 Task: Create Card Penetration Testing in Board Website Security to Workspace Enterprise Risk Management. Create Card Prototype Testing Review in Board Legal Documentation to Workspace Enterprise Risk Management. Create Card Vulnerability Assessment in Board Public Relations Crisis Communication Planning and Preparation to Workspace Enterprise Risk Management
Action: Mouse moved to (65, 355)
Screenshot: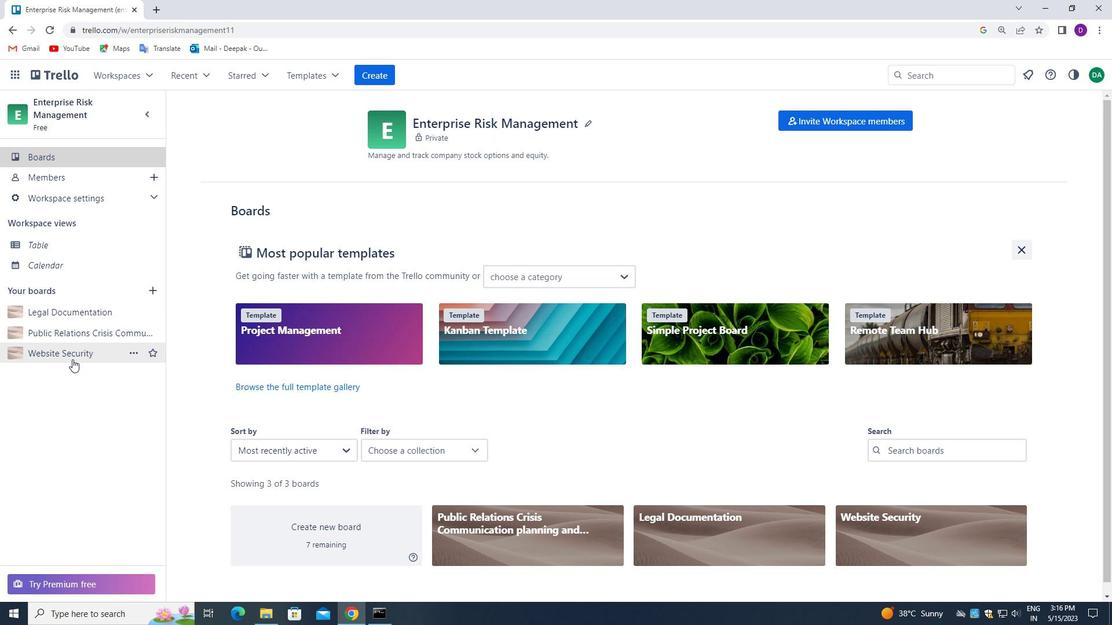 
Action: Mouse pressed left at (65, 355)
Screenshot: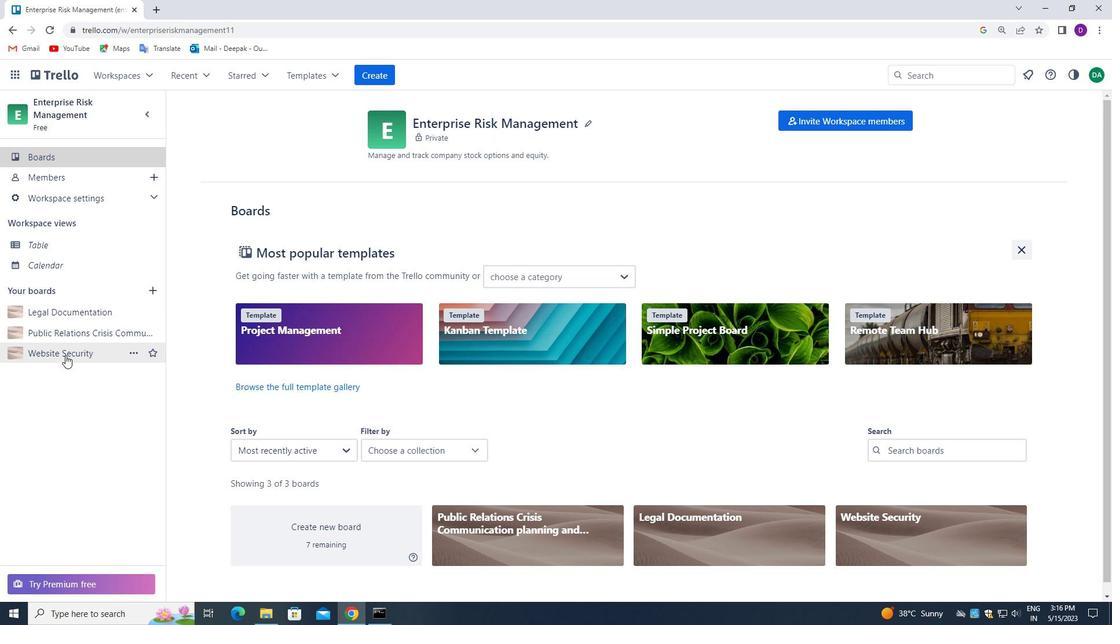 
Action: Mouse moved to (224, 179)
Screenshot: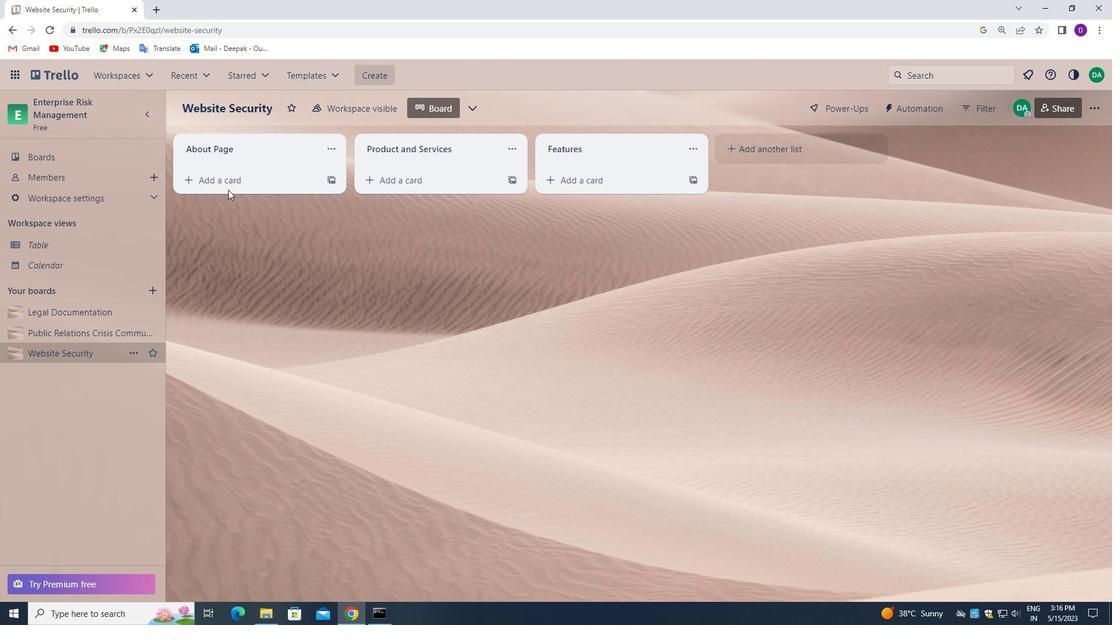 
Action: Mouse pressed left at (224, 179)
Screenshot: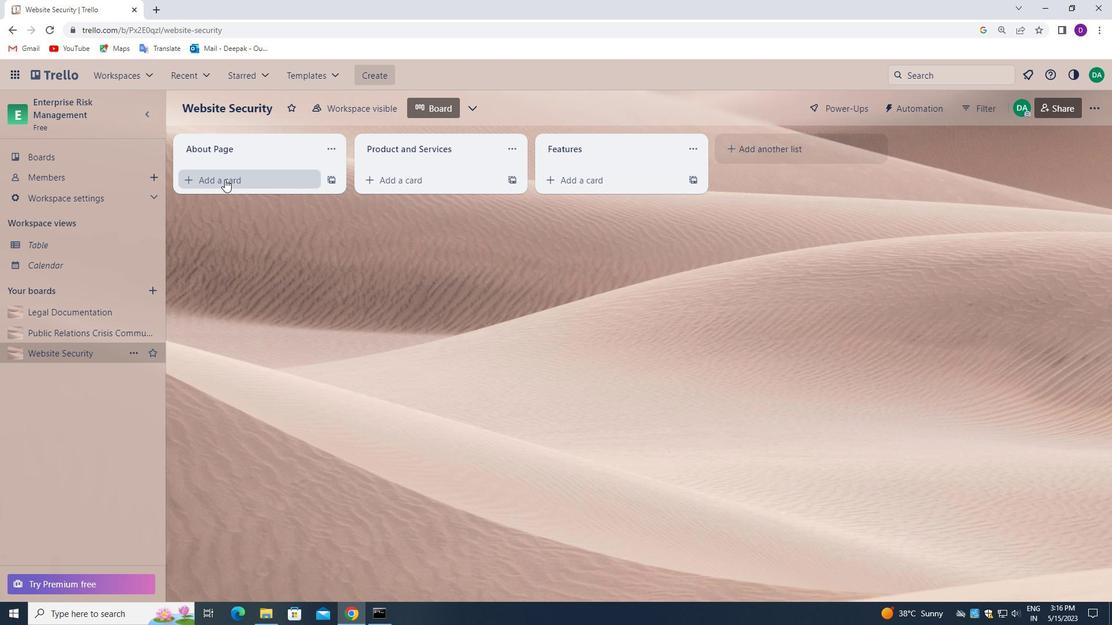 
Action: Mouse pressed left at (224, 179)
Screenshot: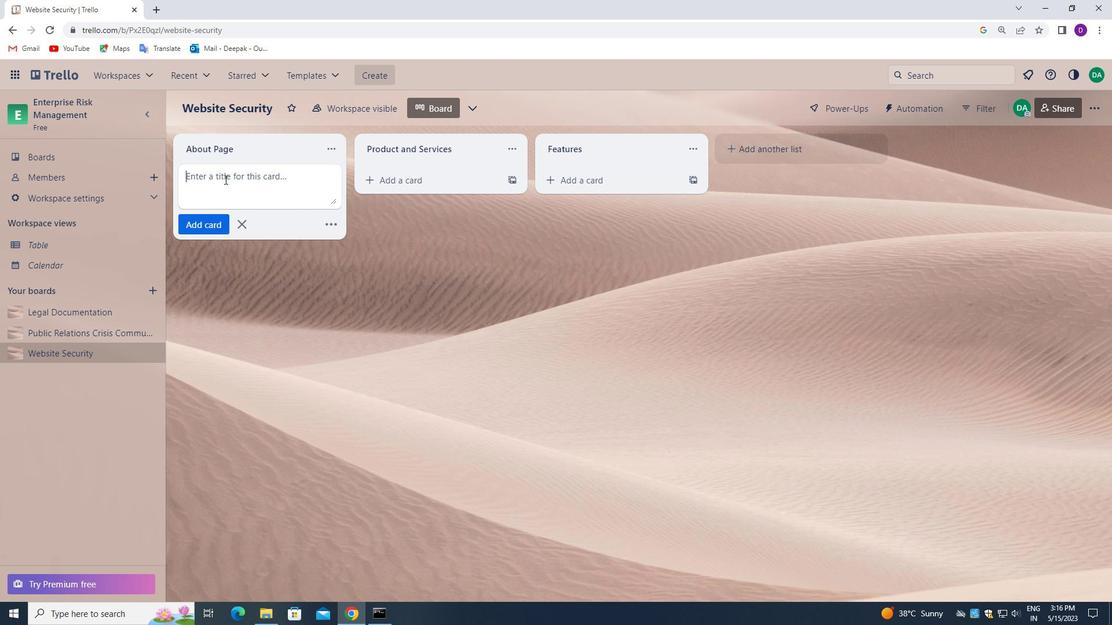 
Action: Mouse moved to (239, 332)
Screenshot: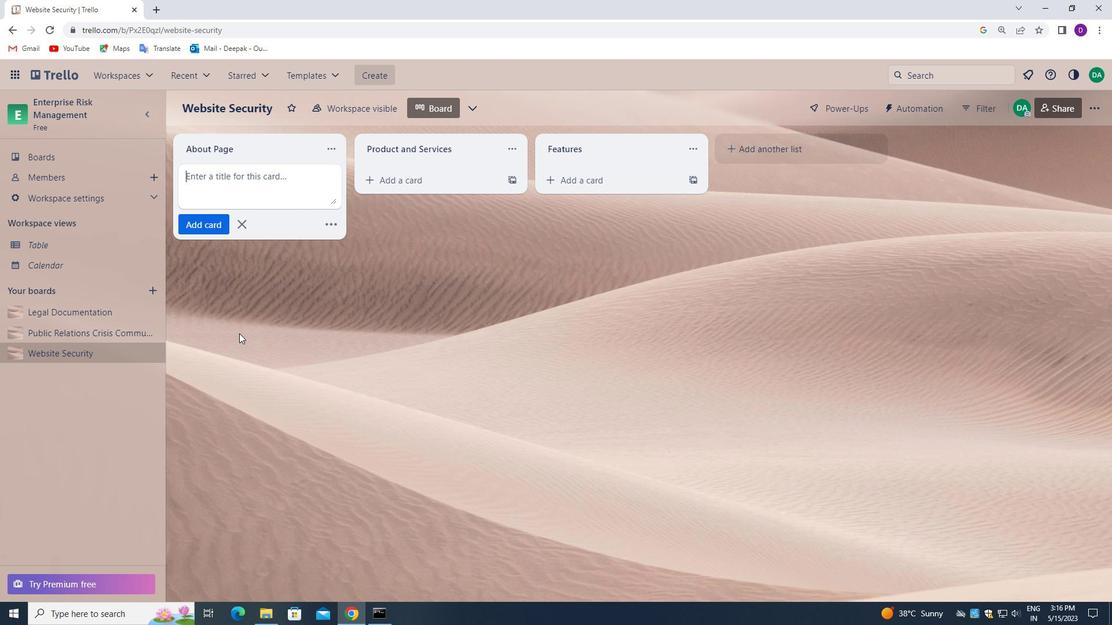 
Action: Key pressed <Key.shift>PENETRATION<Key.space><Key.shift_r>TESTING
Screenshot: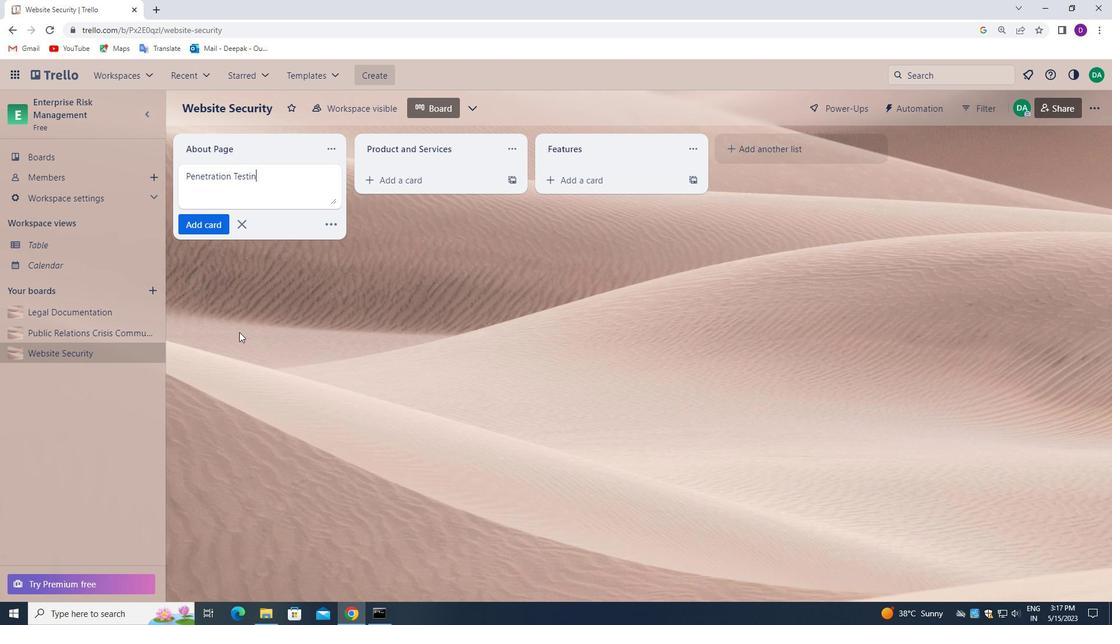 
Action: Mouse moved to (203, 229)
Screenshot: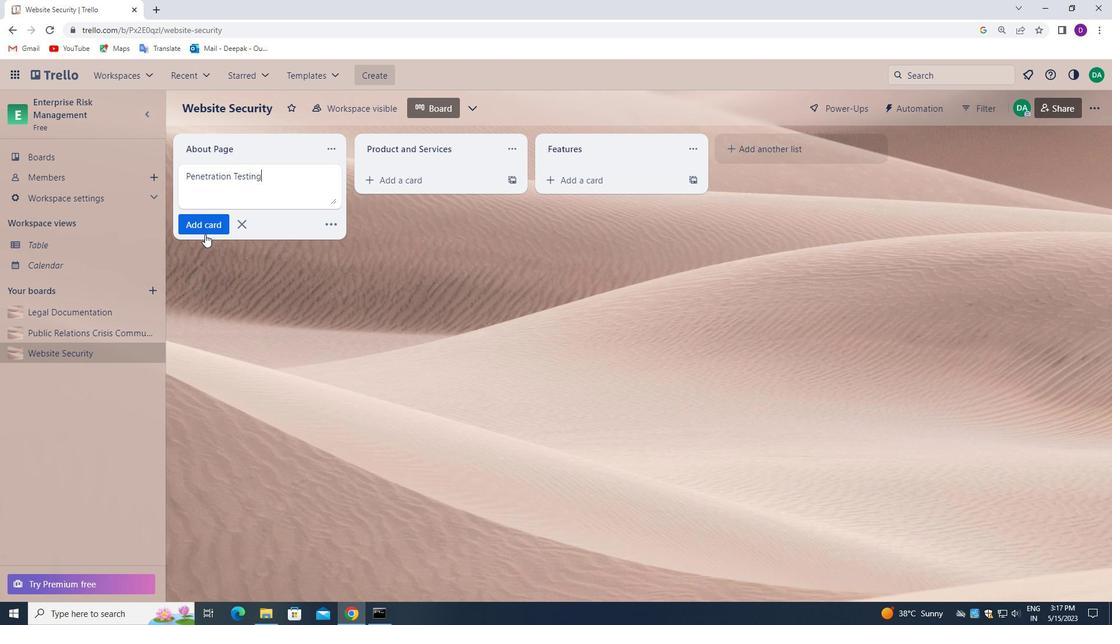 
Action: Mouse pressed left at (203, 229)
Screenshot: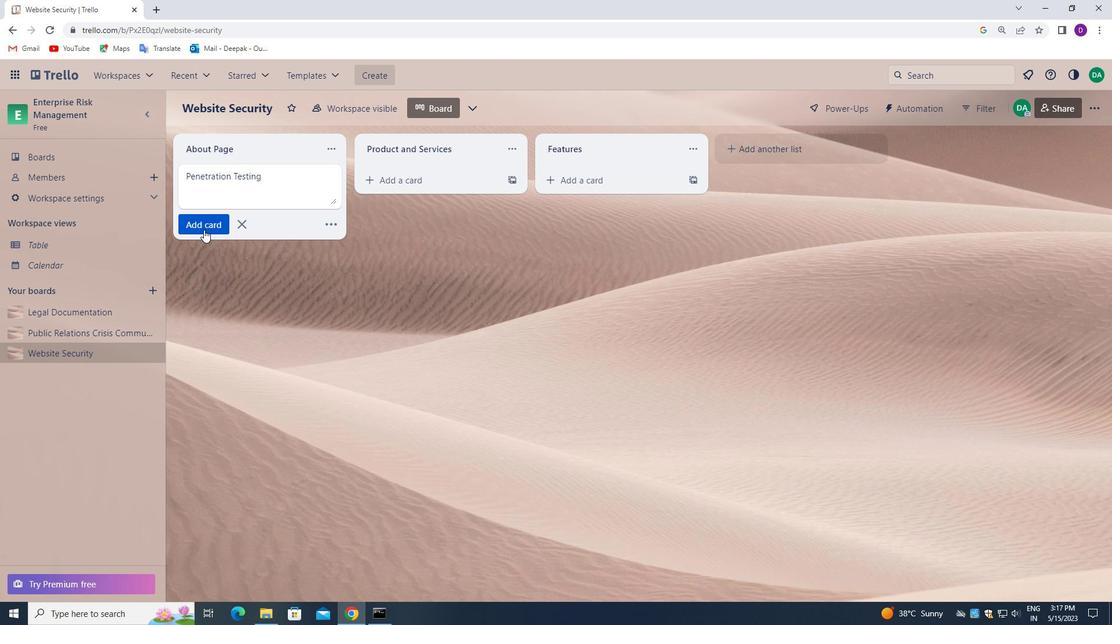 
Action: Mouse moved to (379, 247)
Screenshot: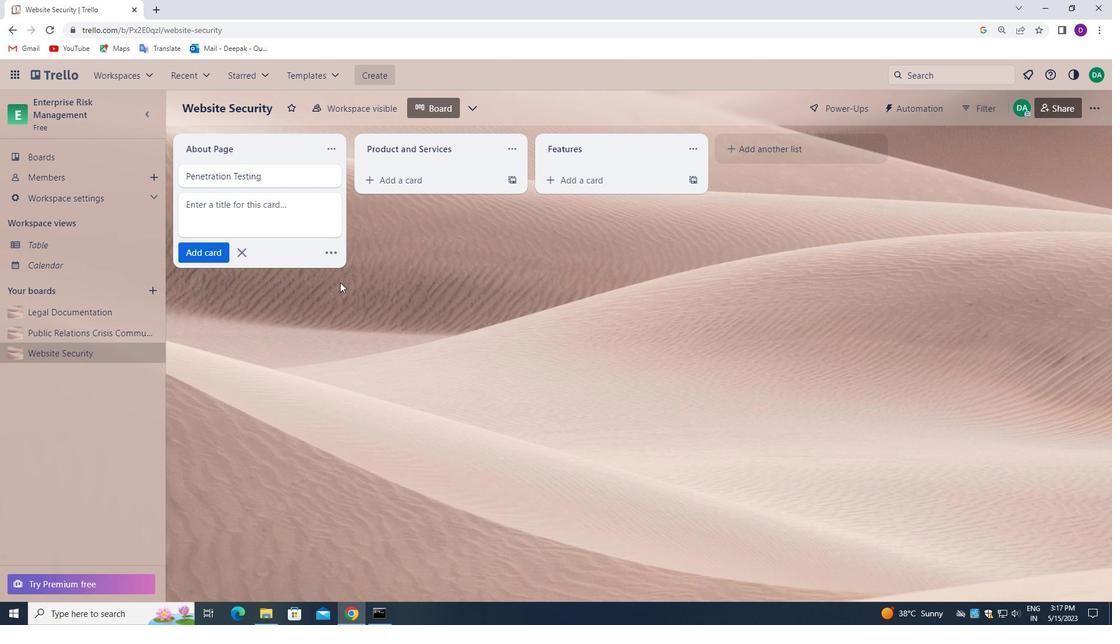 
Action: Mouse pressed left at (379, 247)
Screenshot: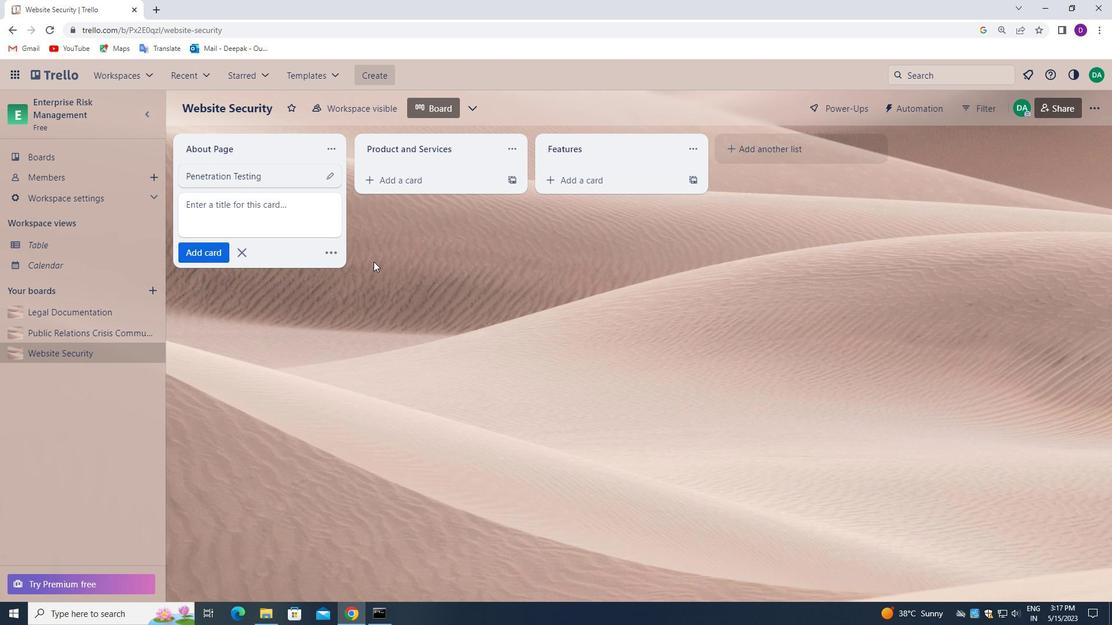 
Action: Mouse moved to (63, 308)
Screenshot: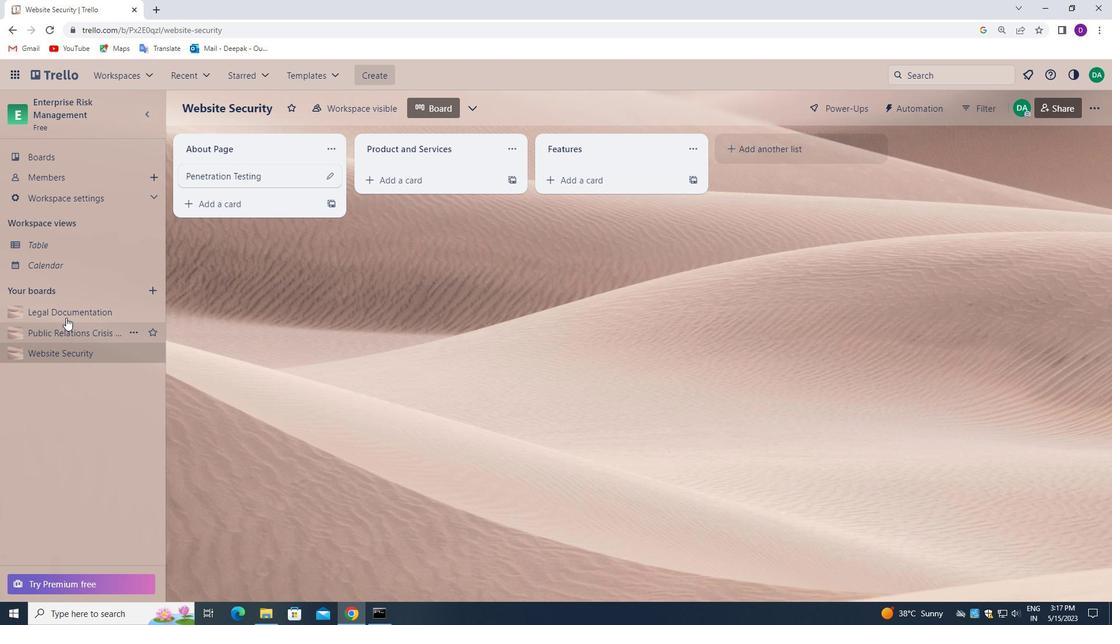 
Action: Mouse pressed left at (63, 308)
Screenshot: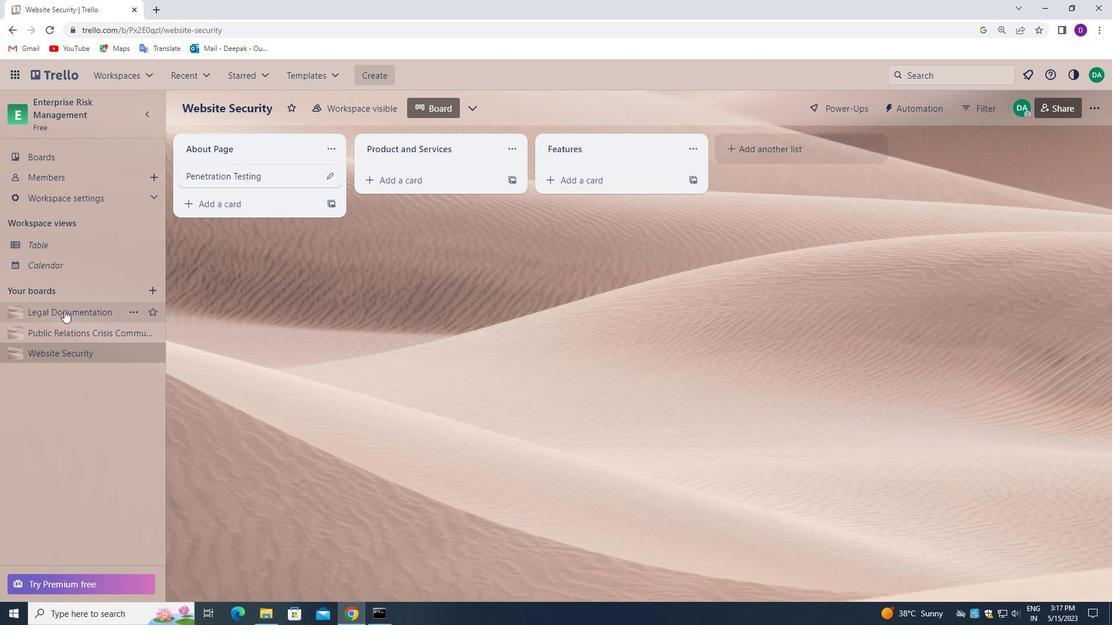 
Action: Mouse moved to (212, 174)
Screenshot: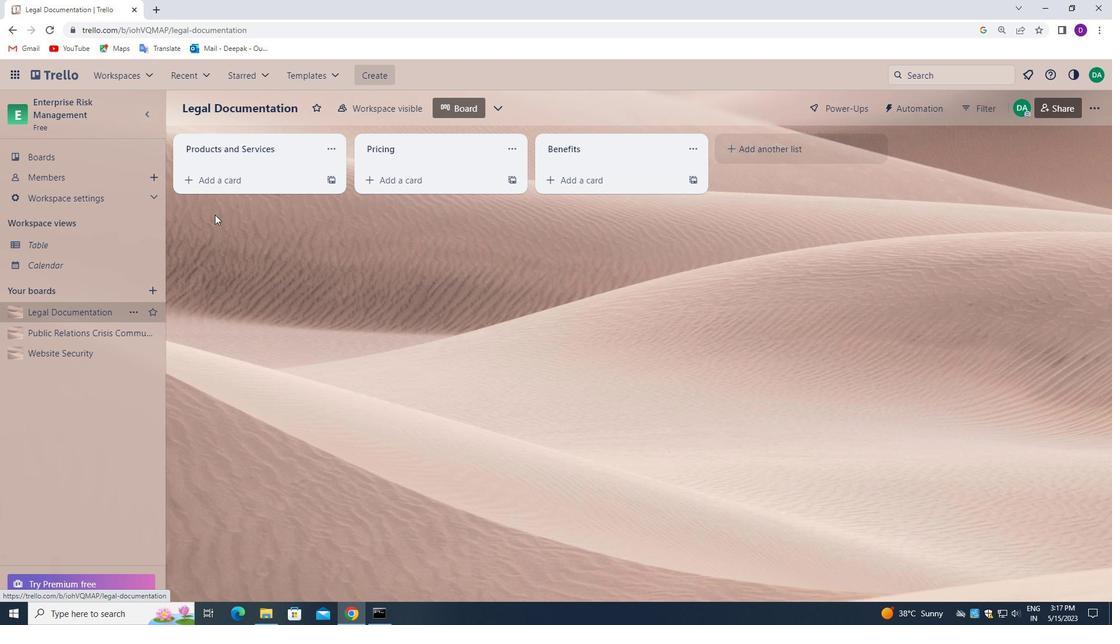
Action: Mouse pressed left at (212, 174)
Screenshot: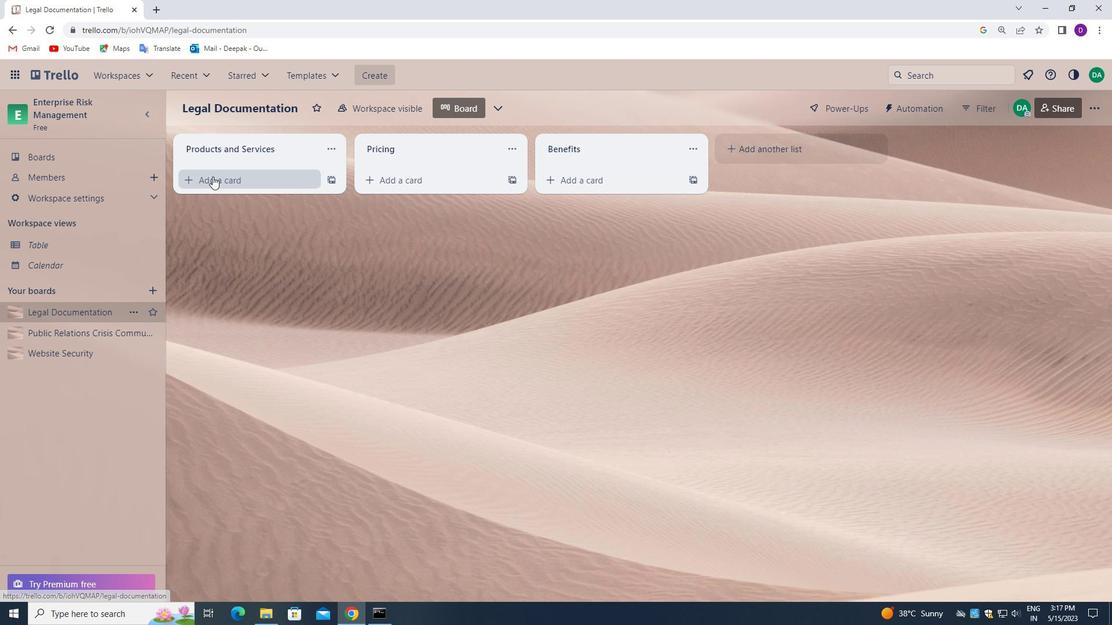 
Action: Mouse moved to (280, 347)
Screenshot: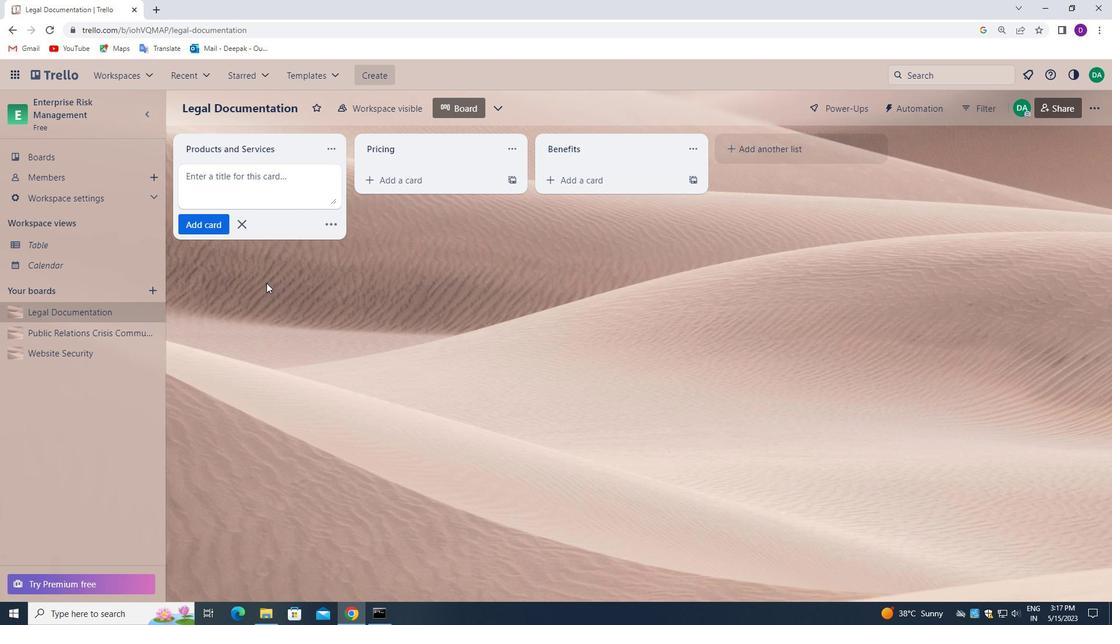 
Action: Key pressed <Key.shift>PROTOTYPE<Key.space><Key.shift_r>TESTING<Key.space><Key.shift_r>REVIEE<Key.backspace>W<Key.space>
Screenshot: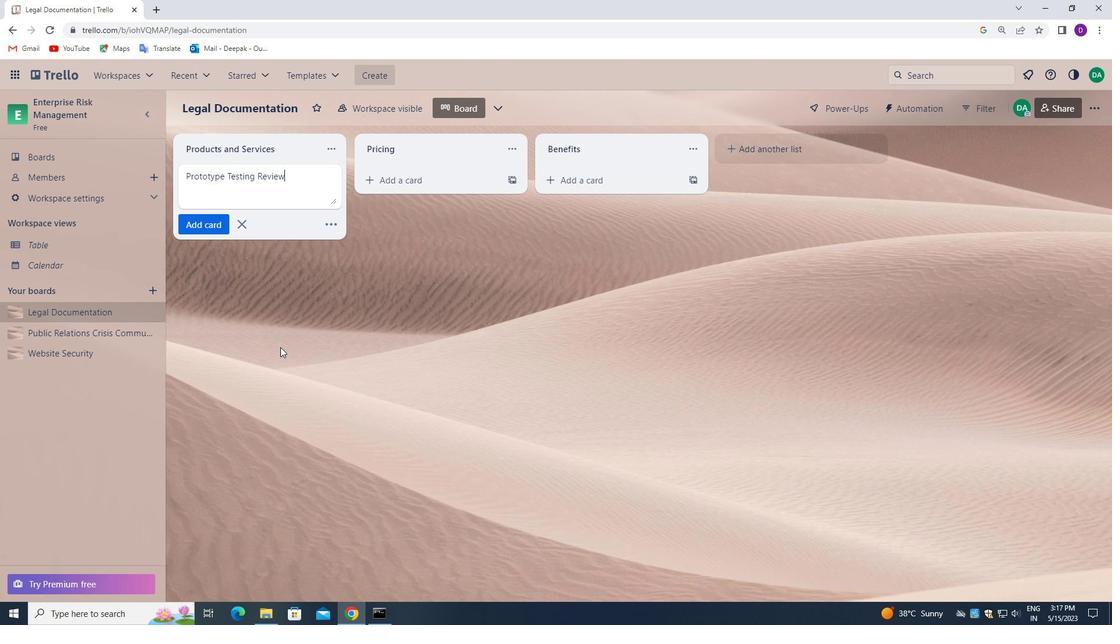
Action: Mouse moved to (201, 228)
Screenshot: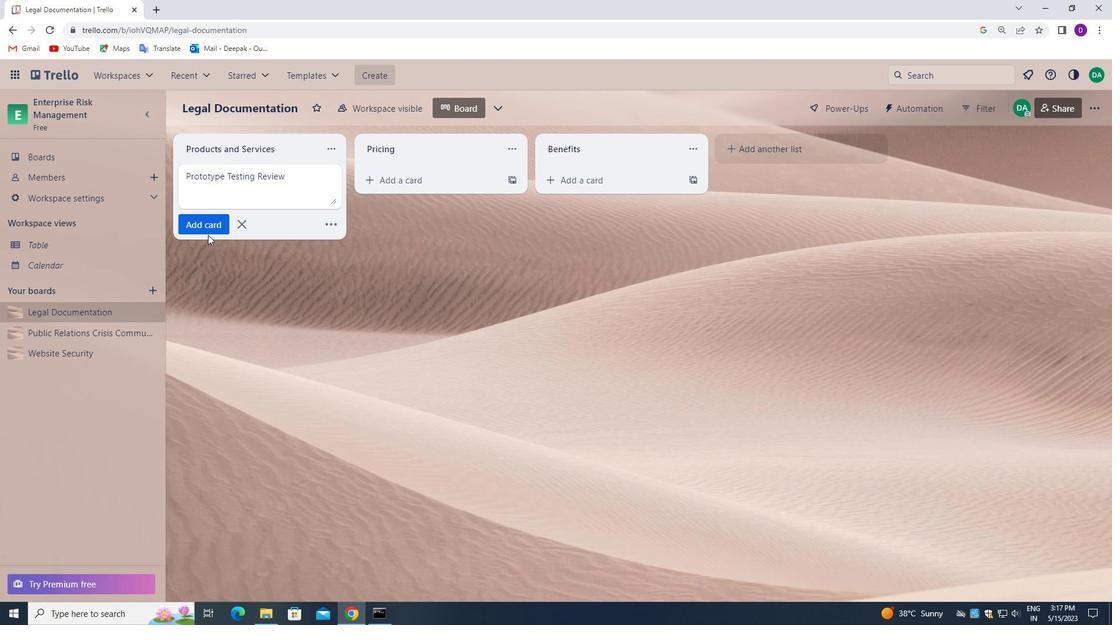 
Action: Mouse pressed left at (201, 228)
Screenshot: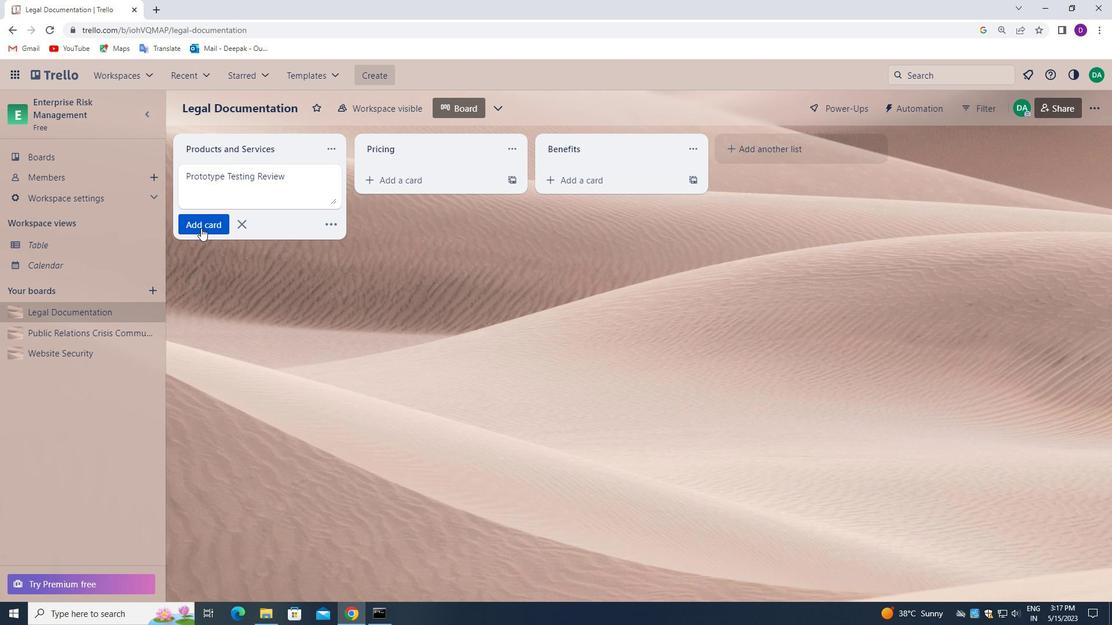 
Action: Mouse moved to (362, 228)
Screenshot: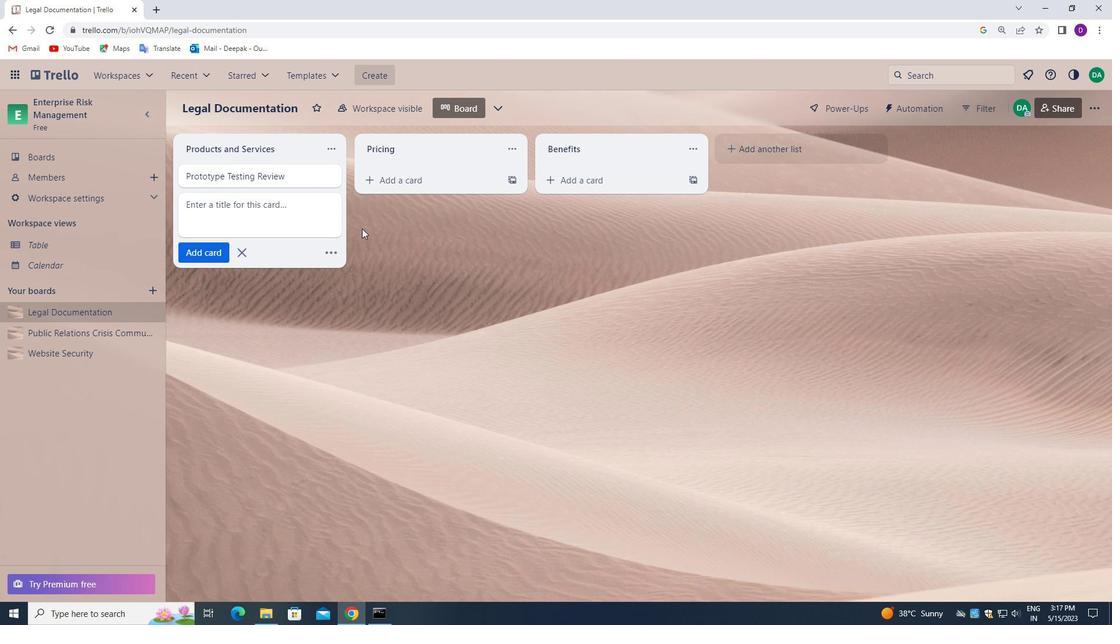
Action: Mouse pressed left at (362, 228)
Screenshot: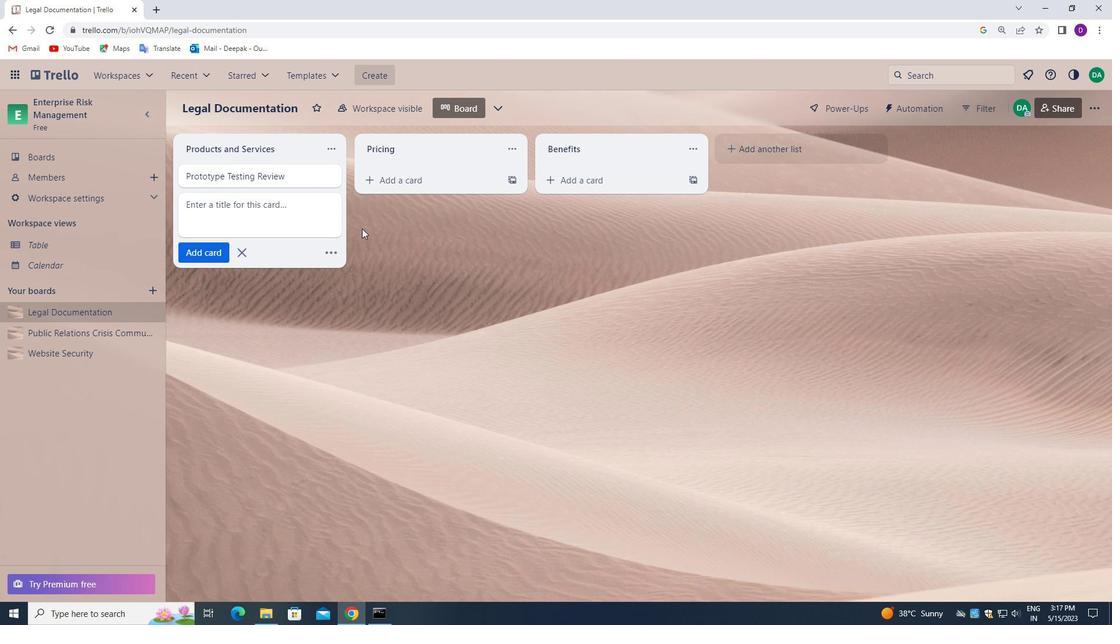 
Action: Mouse moved to (412, 271)
Screenshot: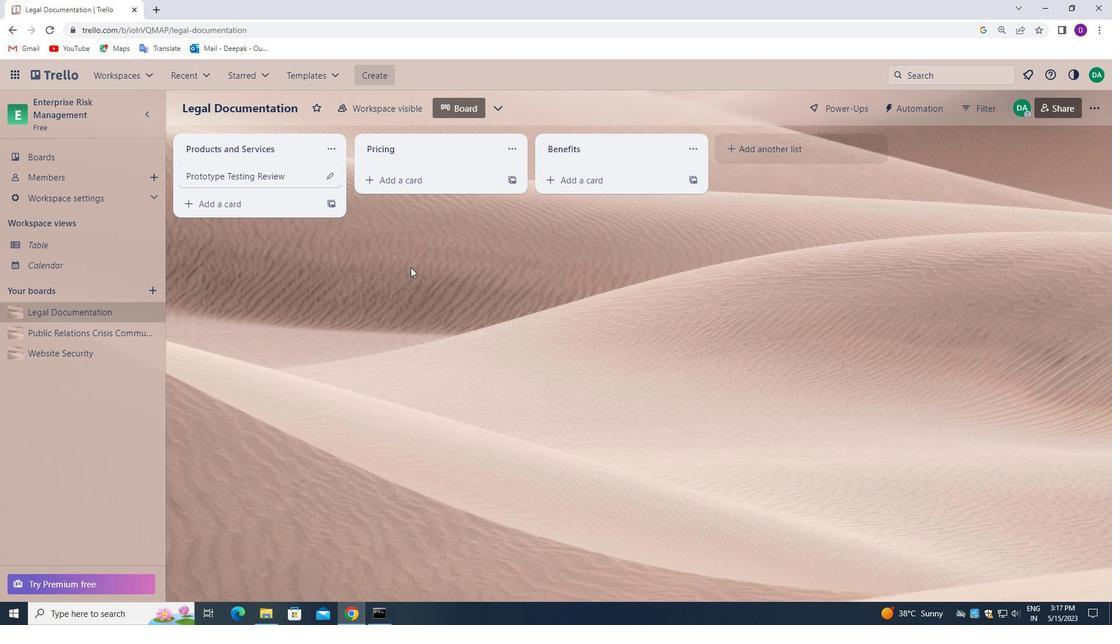 
Action: Mouse scrolled (412, 271) with delta (0, 0)
Screenshot: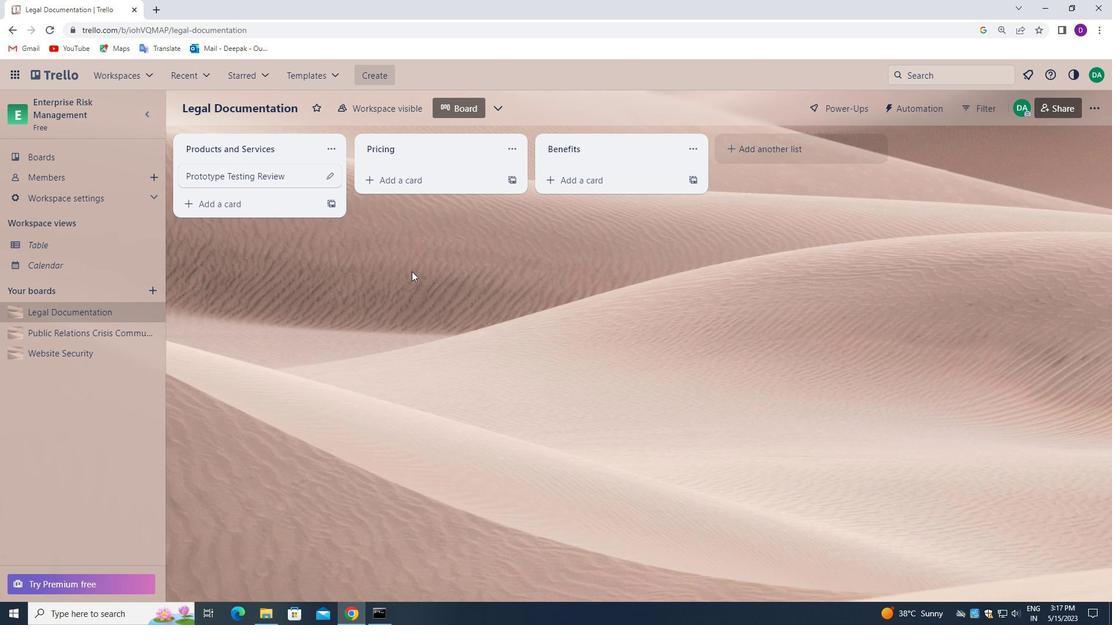
Action: Mouse moved to (387, 284)
Screenshot: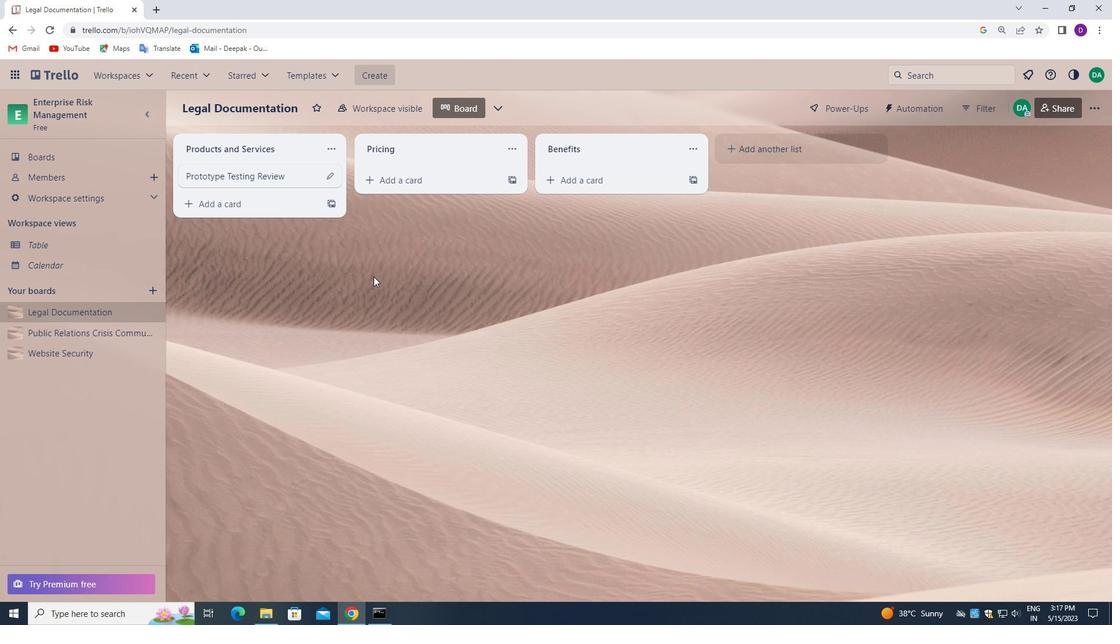 
Action: Mouse scrolled (387, 283) with delta (0, 0)
Screenshot: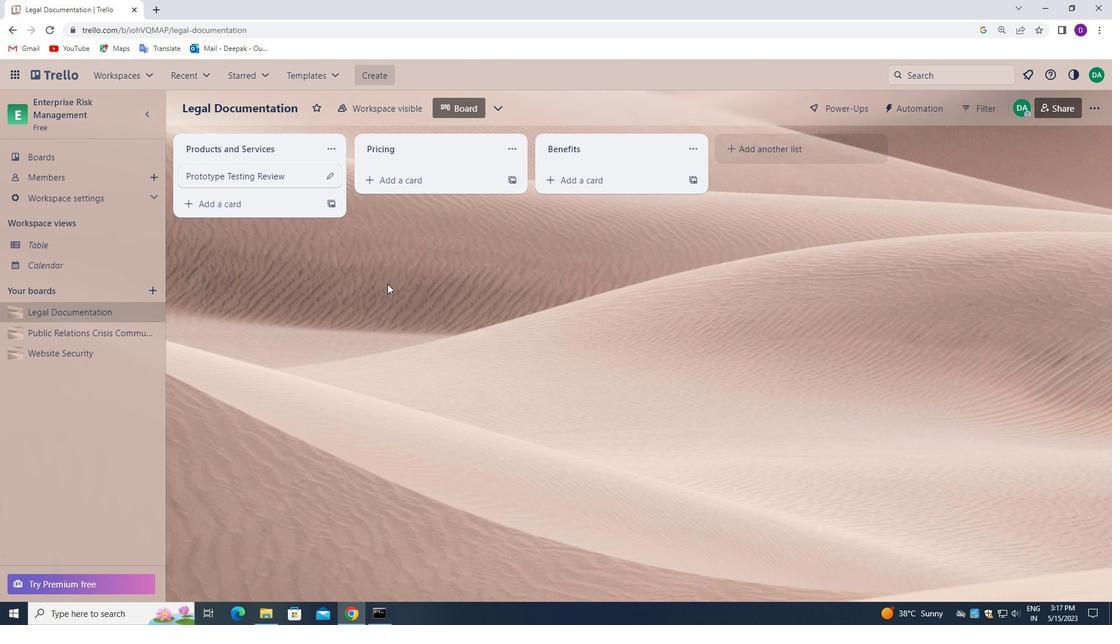 
Action: Mouse moved to (372, 284)
Screenshot: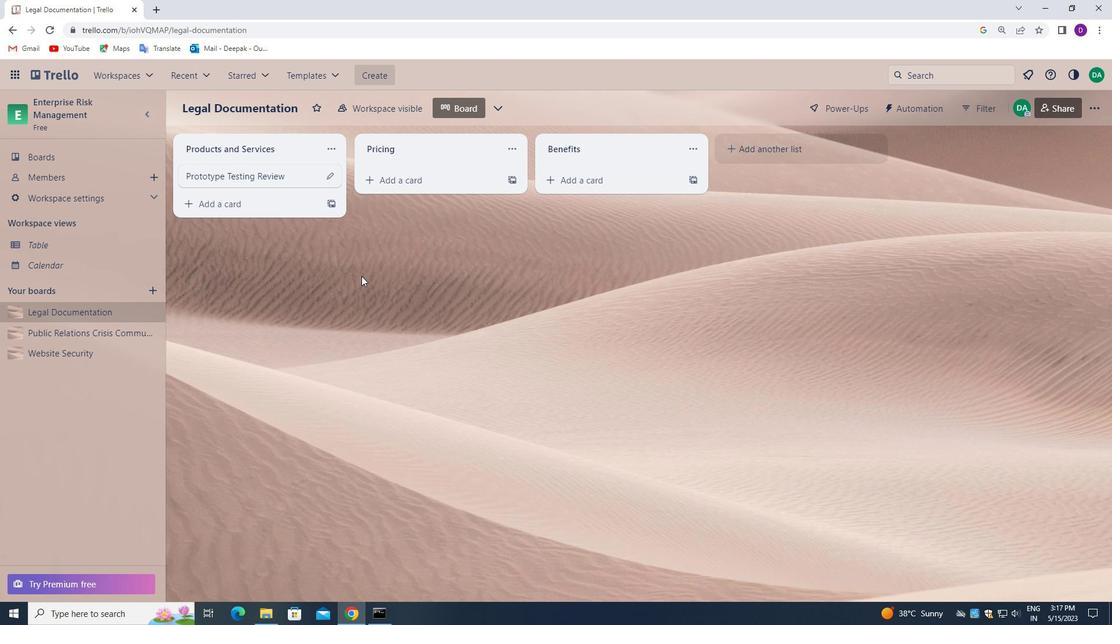 
Action: Mouse scrolled (372, 283) with delta (0, 0)
Screenshot: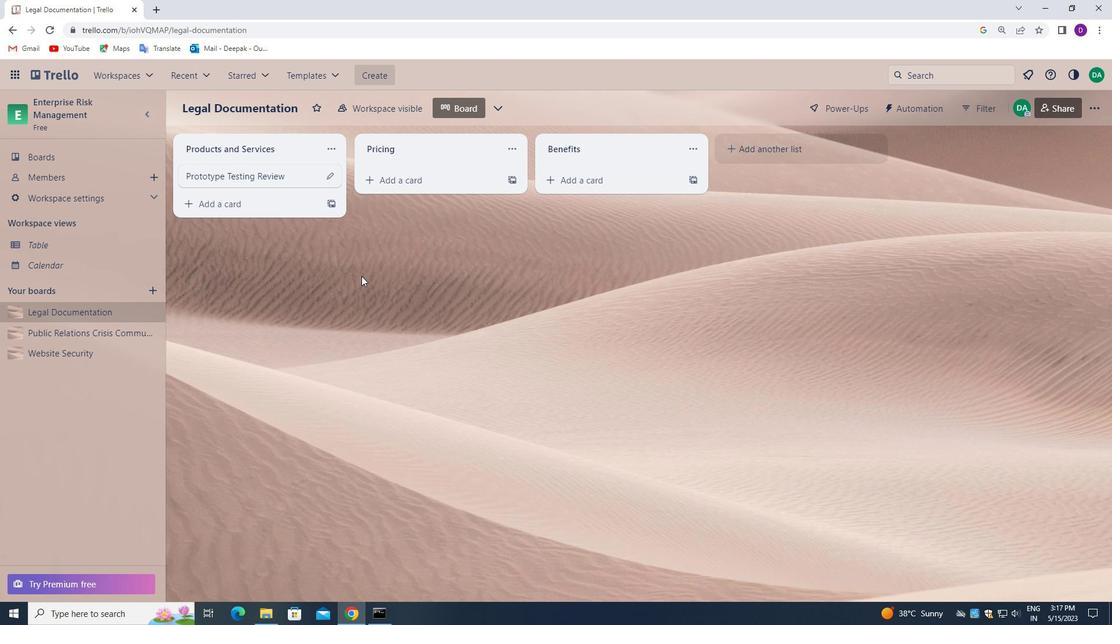 
Action: Mouse moved to (70, 331)
Screenshot: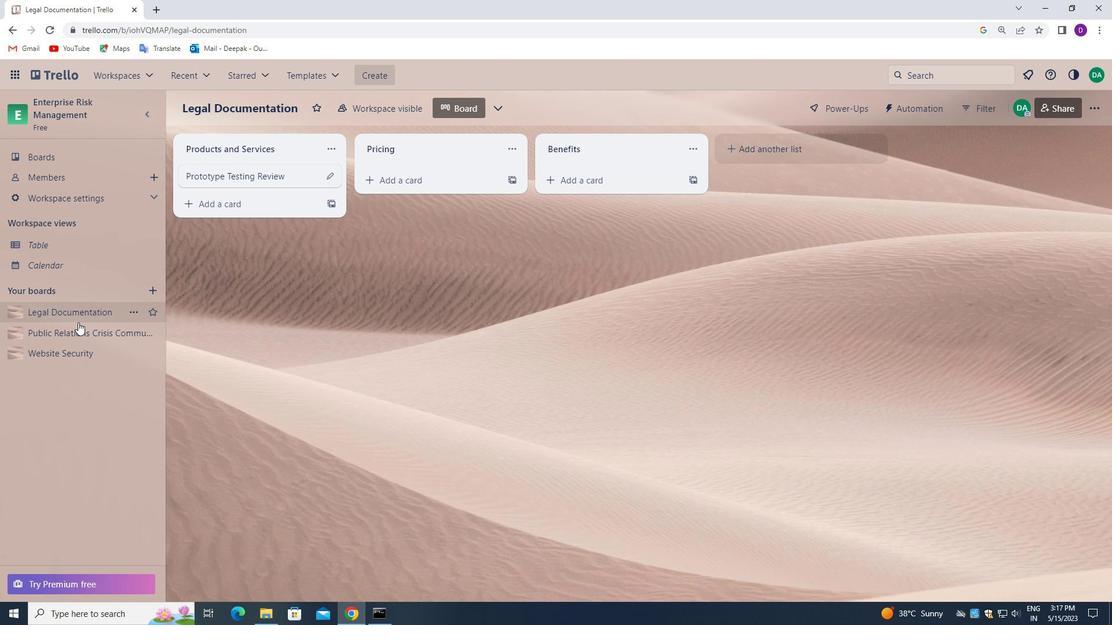 
Action: Mouse pressed left at (70, 331)
Screenshot: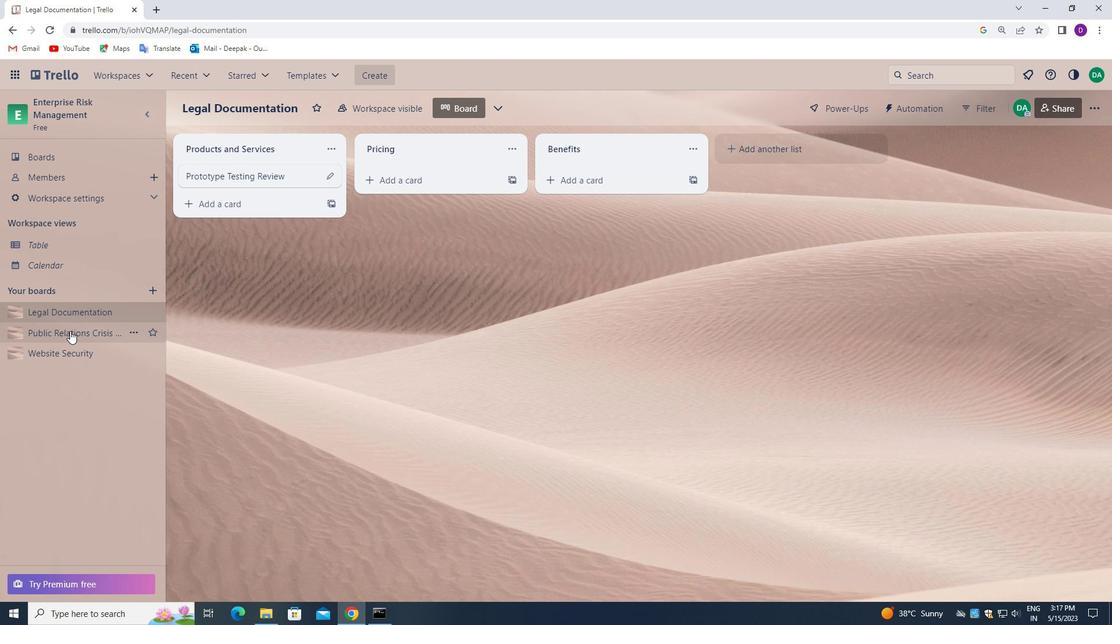 
Action: Mouse moved to (230, 181)
Screenshot: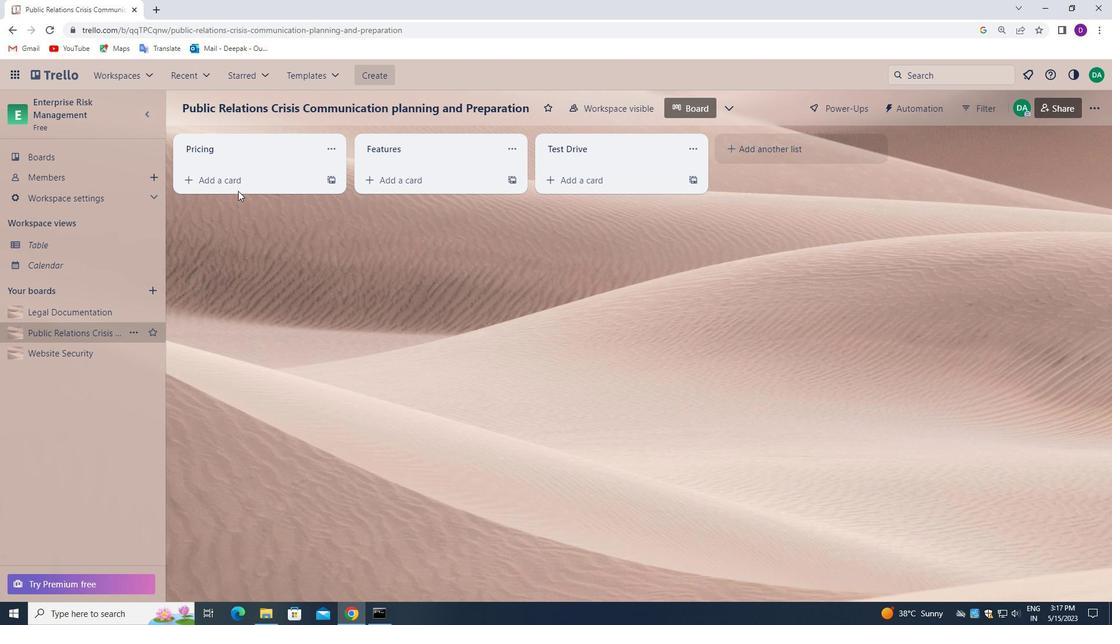 
Action: Mouse pressed left at (230, 181)
Screenshot: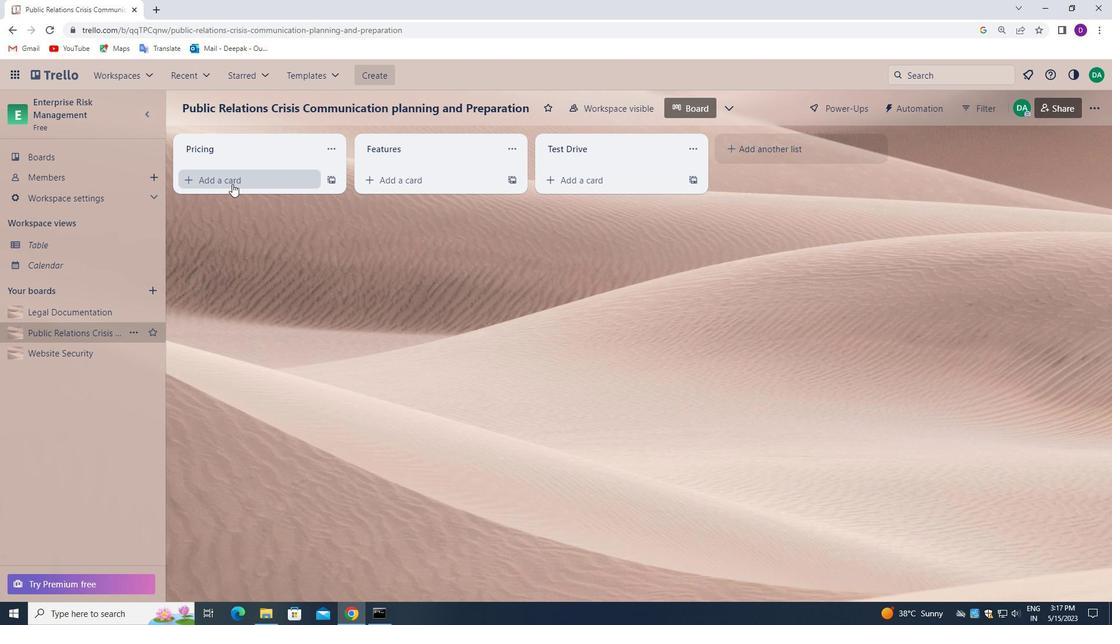 
Action: Mouse pressed left at (230, 181)
Screenshot: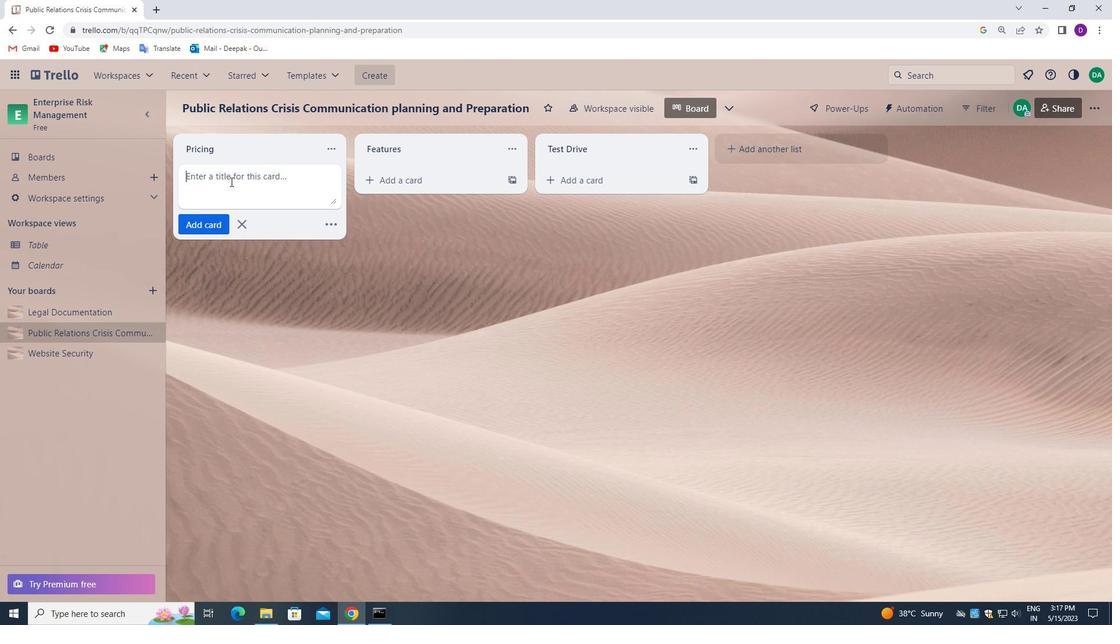 
Action: Mouse moved to (271, 351)
Screenshot: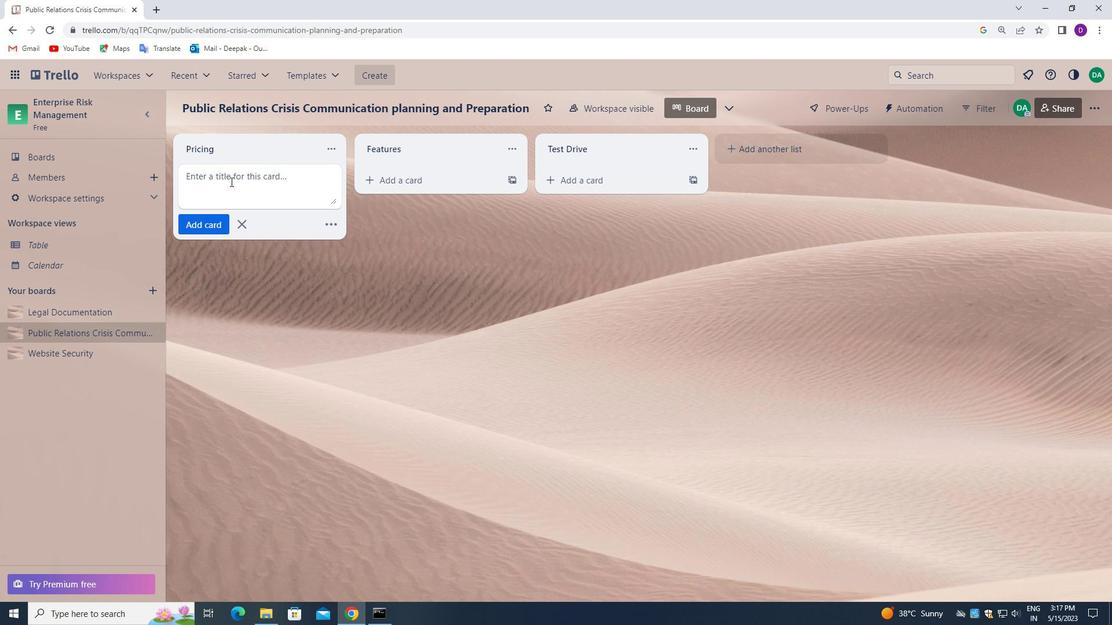 
Action: Key pressed <Key.shift_r><Key.shift_r><Key.shift_r>VULNERAVILITY<Key.space><Key.backspace><Key.backspace><Key.backspace><Key.backspace><Key.backspace><Key.backspace><Key.backspace><Key.backspace><Key.backspace><Key.backspace><Key.backspace><Key.backspace><Key.backspace><Key.backspace><Key.backspace><Key.backspace><Key.shift_r><Key.shift_r><Key.shift_r>VULNERABILITY<Key.space>
Screenshot: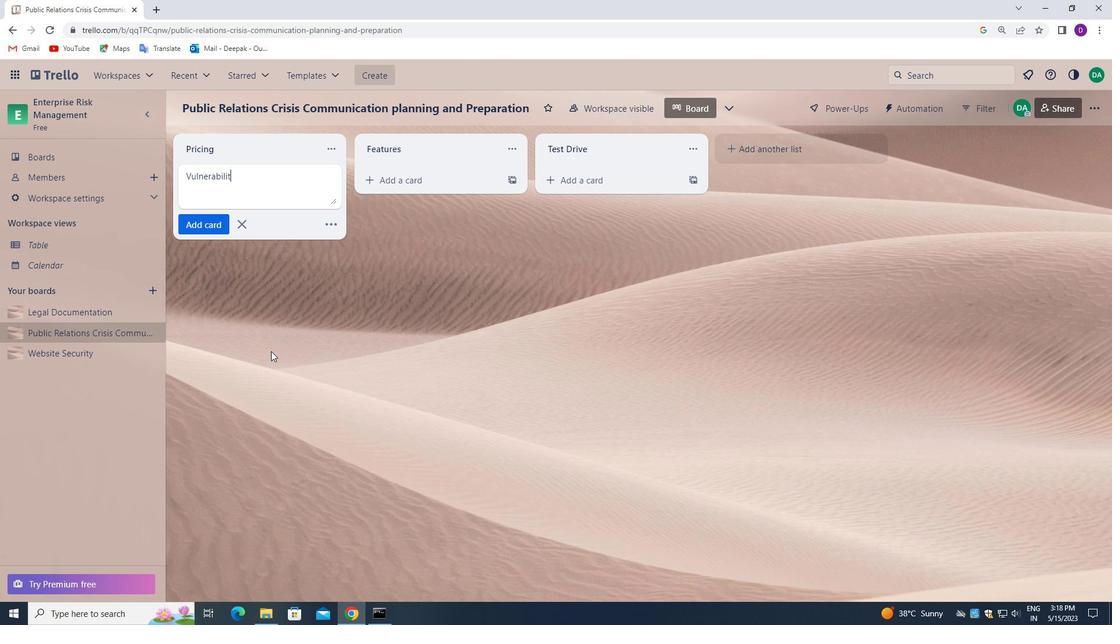 
Action: Mouse moved to (267, 349)
Screenshot: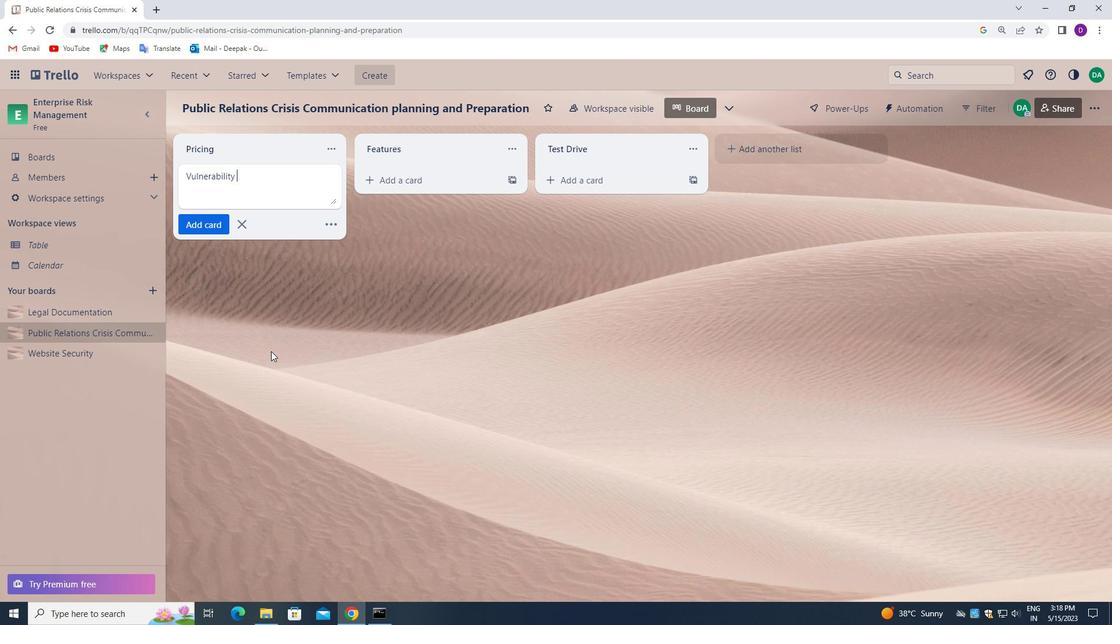 
Action: Key pressed <Key.shift_r>ASSESSMENT<Key.space>
Screenshot: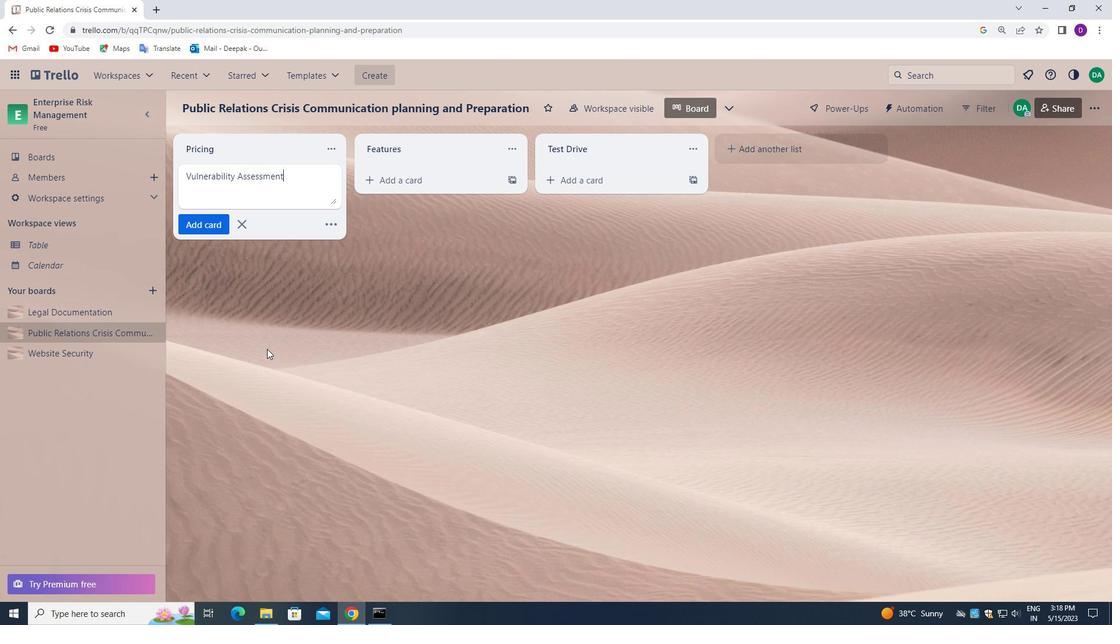 
Action: Mouse moved to (198, 226)
Screenshot: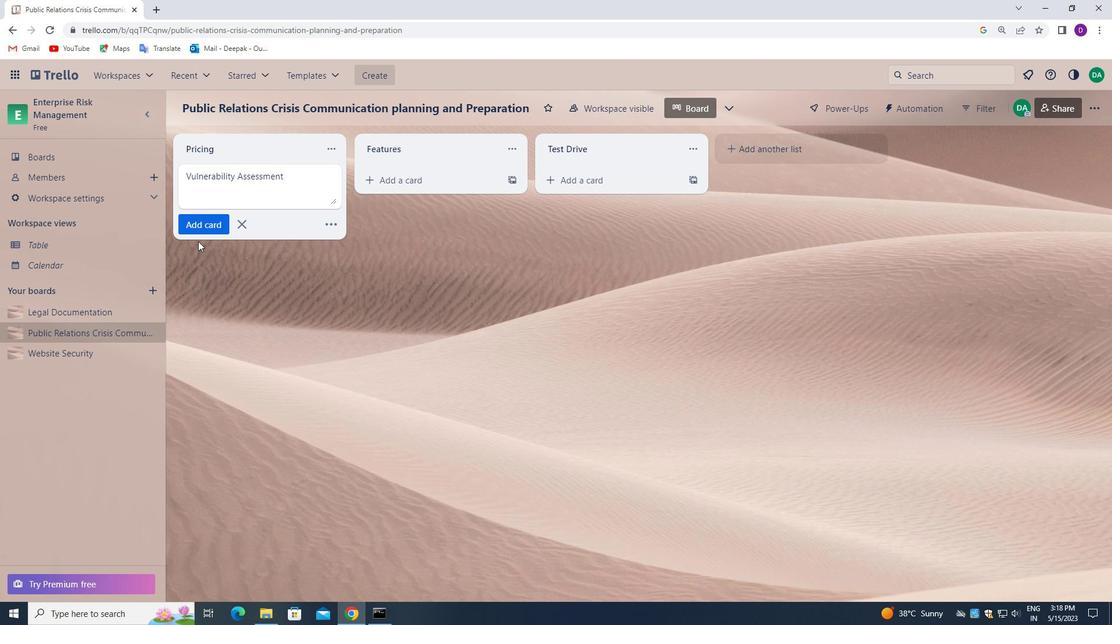 
Action: Mouse pressed left at (198, 226)
Screenshot: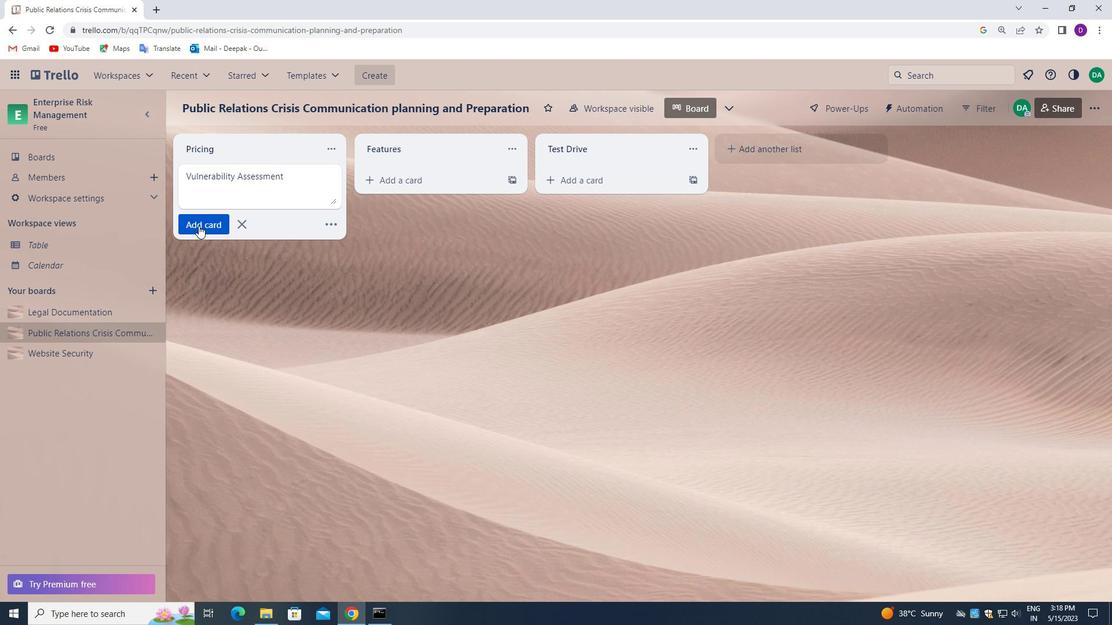 
Action: Mouse moved to (420, 231)
Screenshot: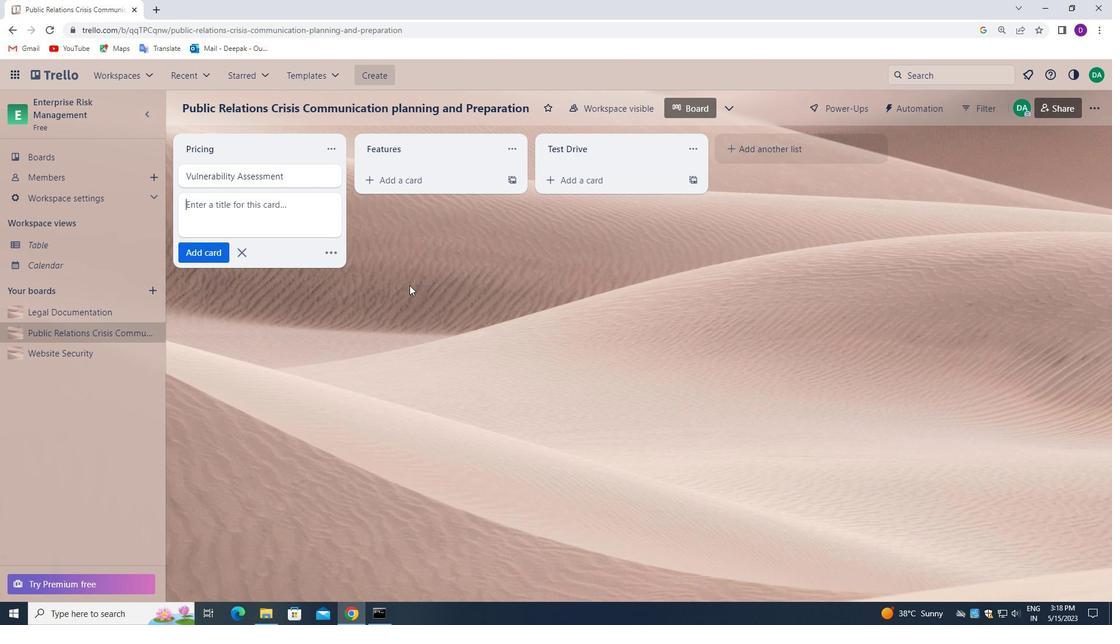 
Action: Mouse pressed left at (420, 231)
Screenshot: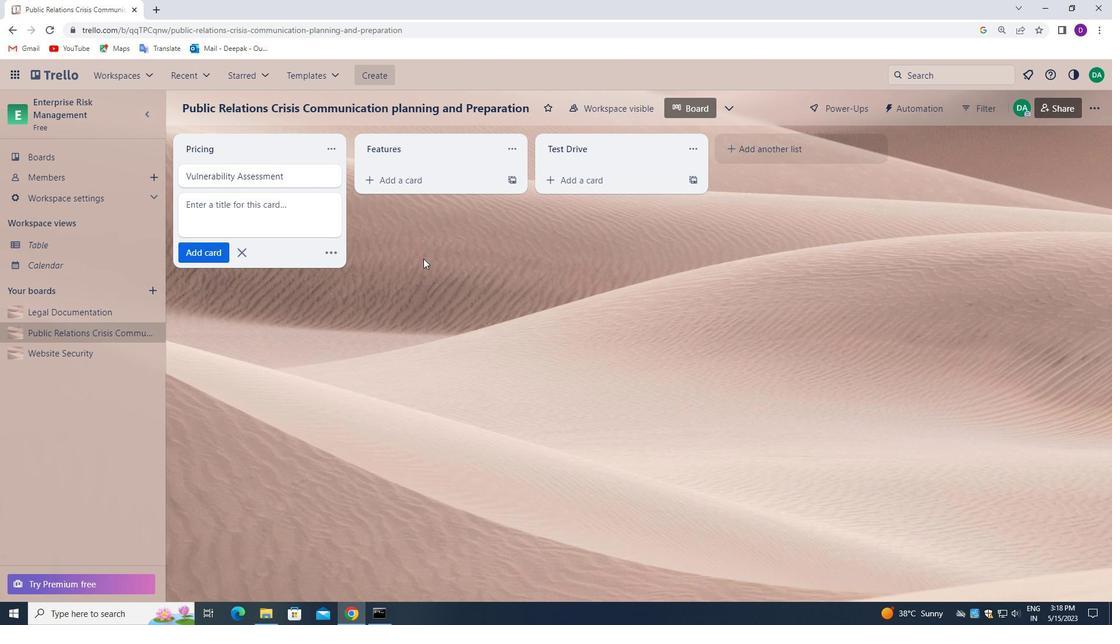
Action: Mouse moved to (347, 305)
Screenshot: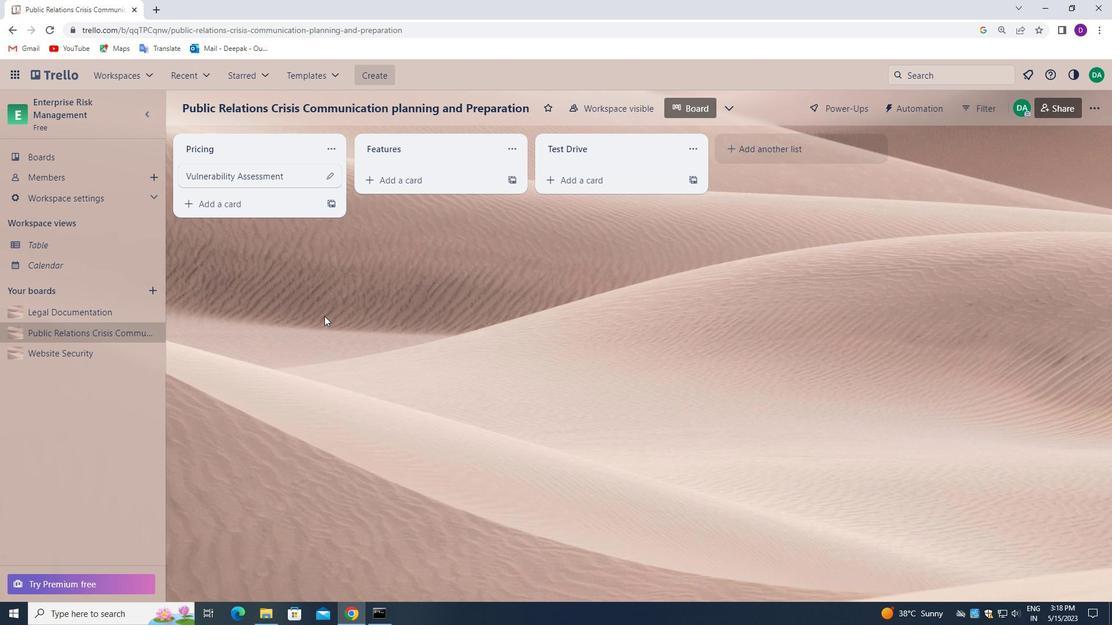 
